 Task: In the  document David ,change text color to 'Dark Red' Insert the mentioned shape on left side of the text 'Rounded Rectangle'. Change color of the shape to  PinkChange shape height to  1.5
Action: Mouse moved to (125, 145)
Screenshot: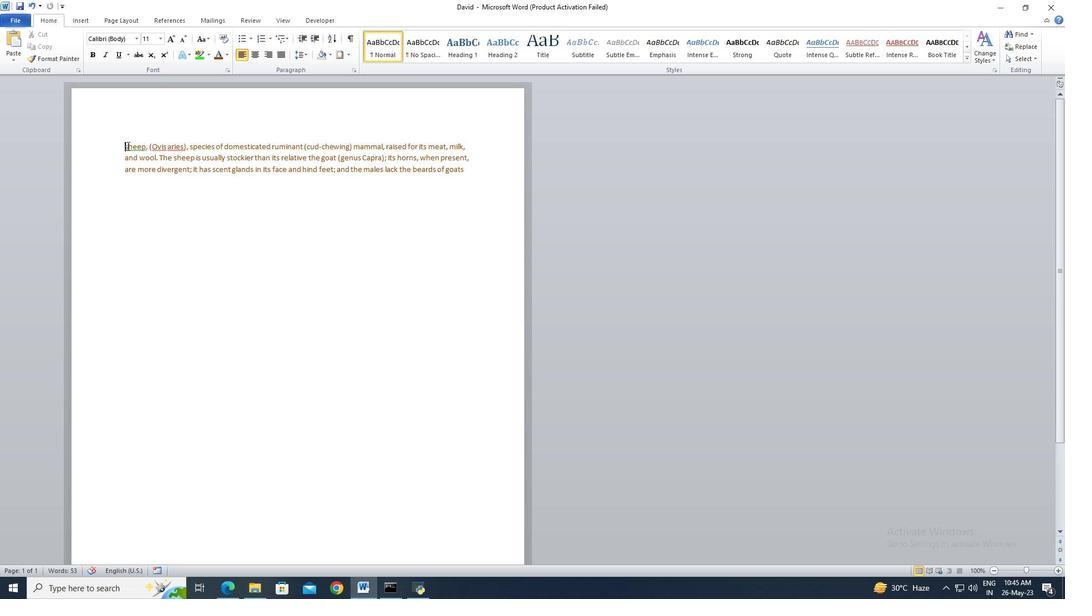 
Action: Mouse pressed left at (125, 145)
Screenshot: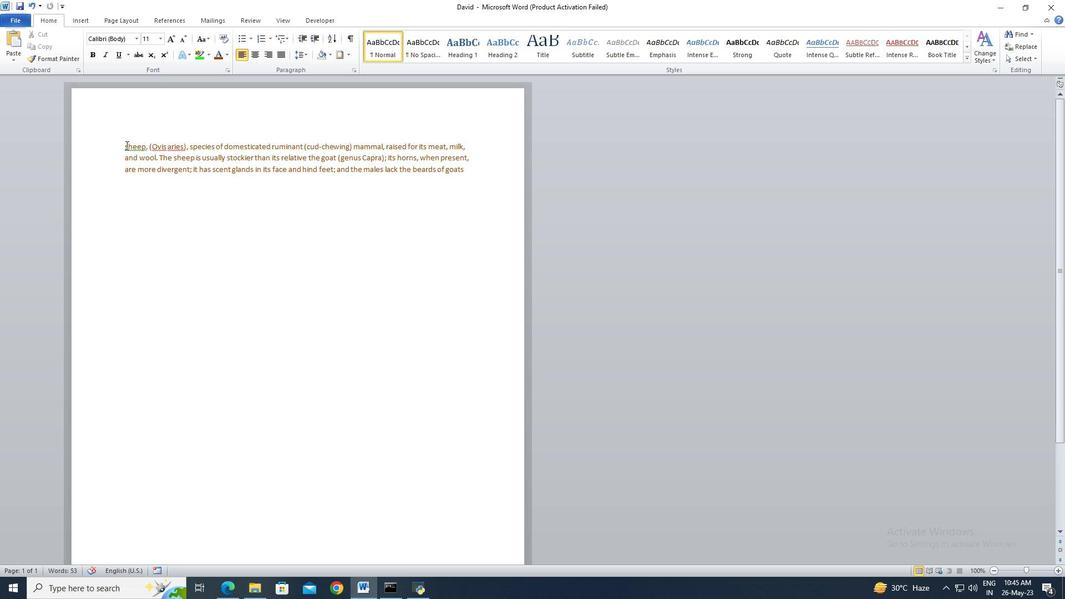 
Action: Mouse moved to (475, 174)
Screenshot: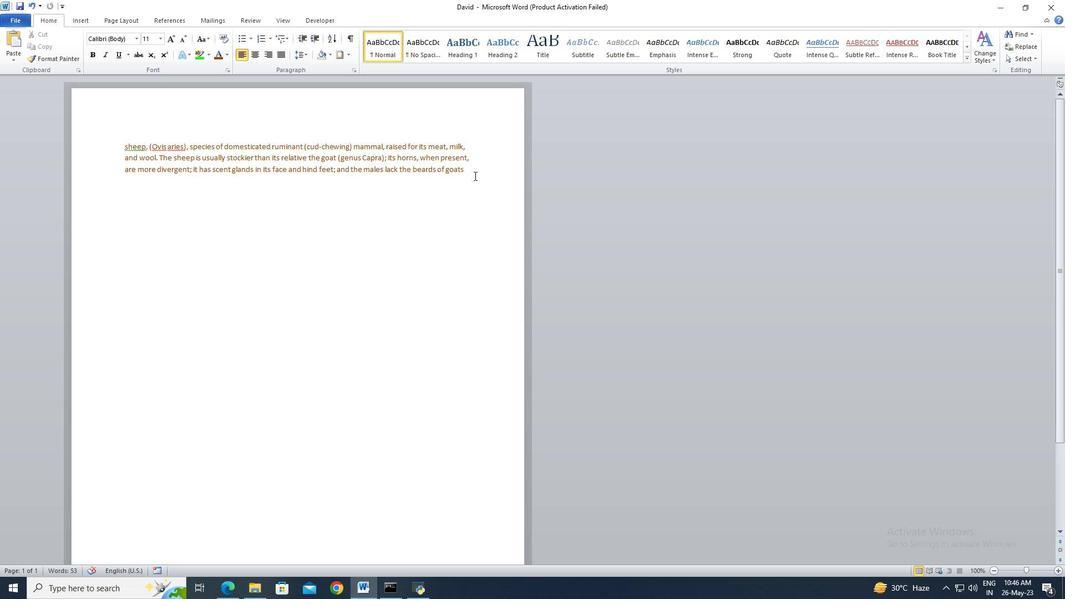 
Action: Key pressed <Key.shift>
Screenshot: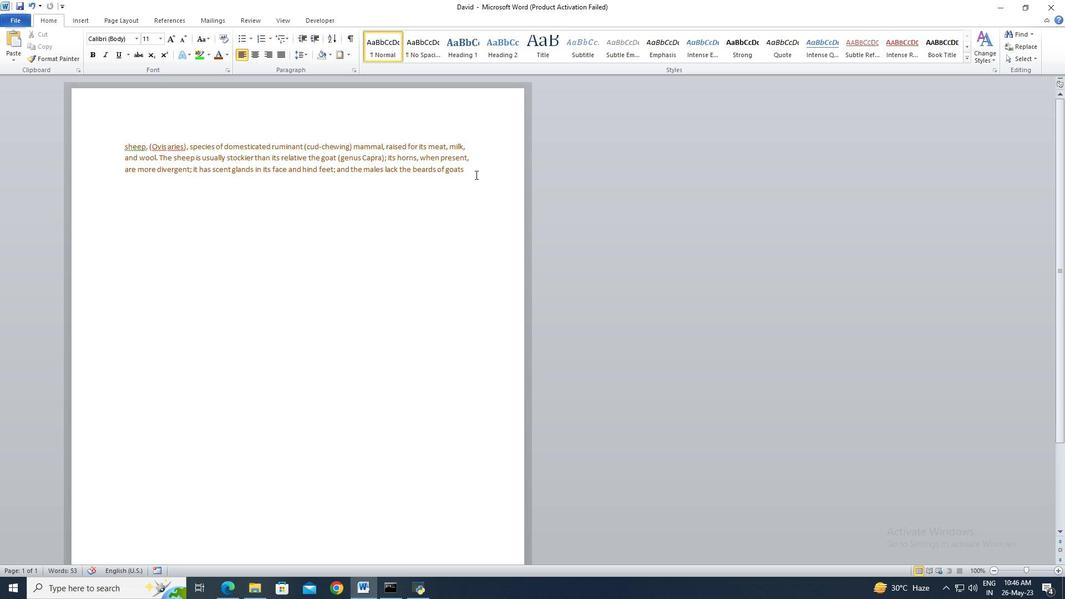 
Action: Mouse pressed left at (475, 174)
Screenshot: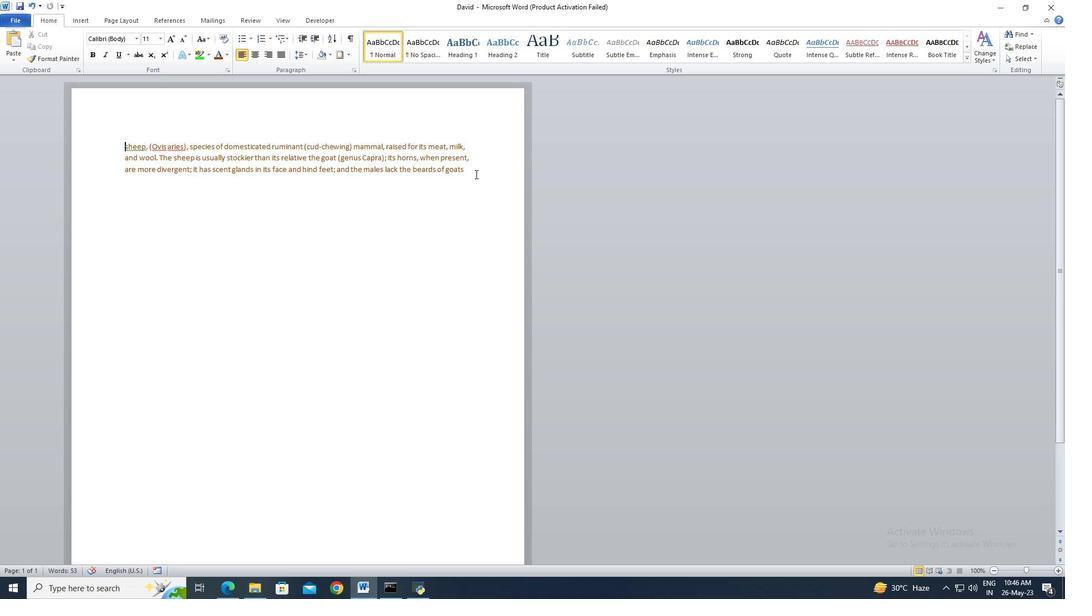 
Action: Mouse moved to (229, 59)
Screenshot: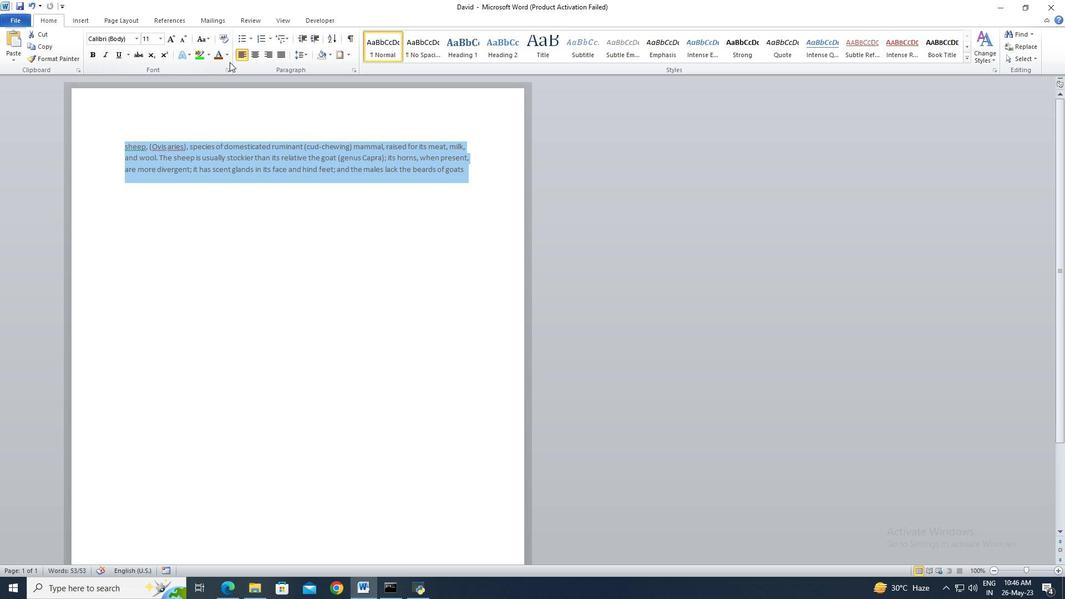 
Action: Mouse pressed left at (229, 59)
Screenshot: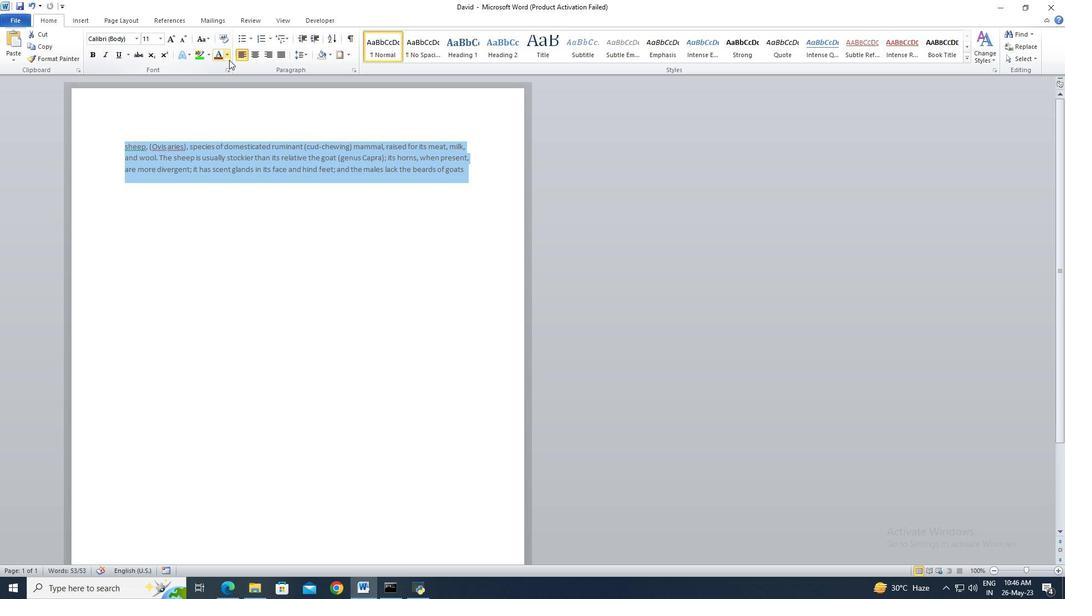 
Action: Mouse moved to (265, 119)
Screenshot: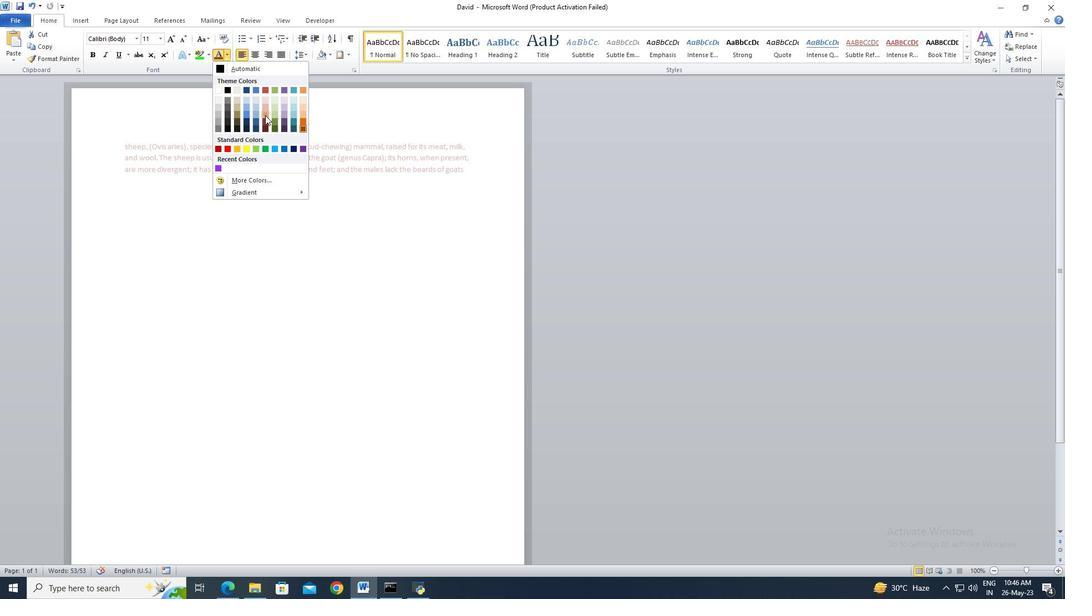 
Action: Mouse pressed left at (265, 119)
Screenshot: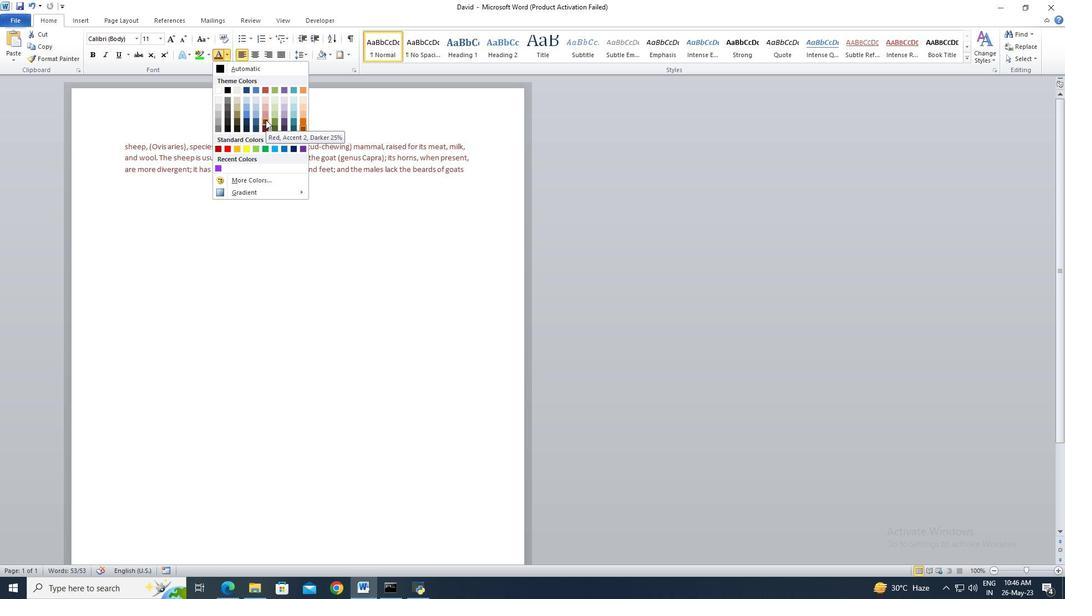 
Action: Mouse moved to (88, 22)
Screenshot: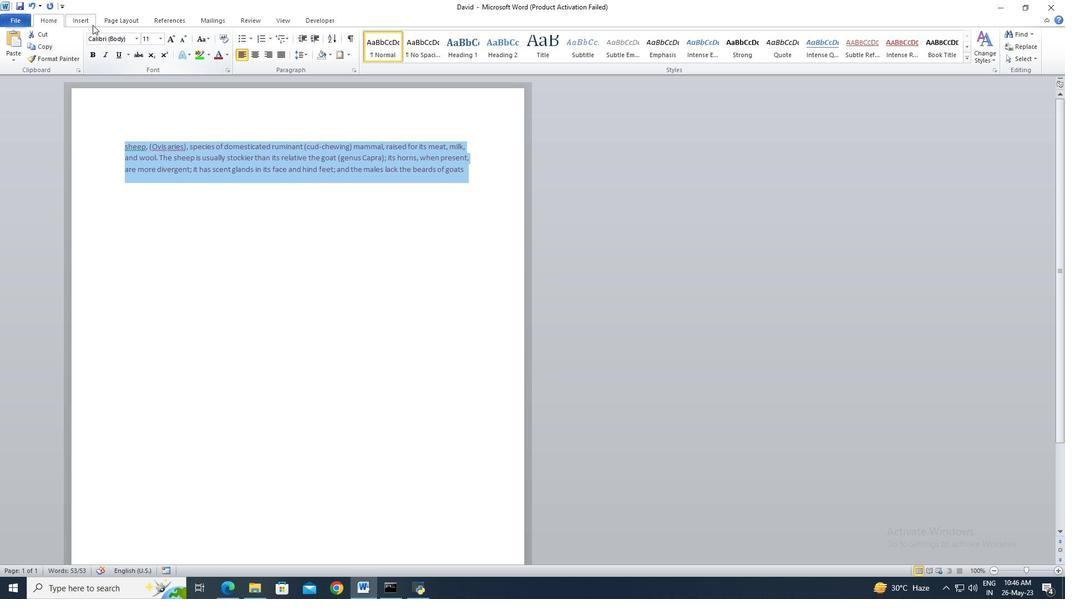 
Action: Mouse pressed left at (88, 22)
Screenshot: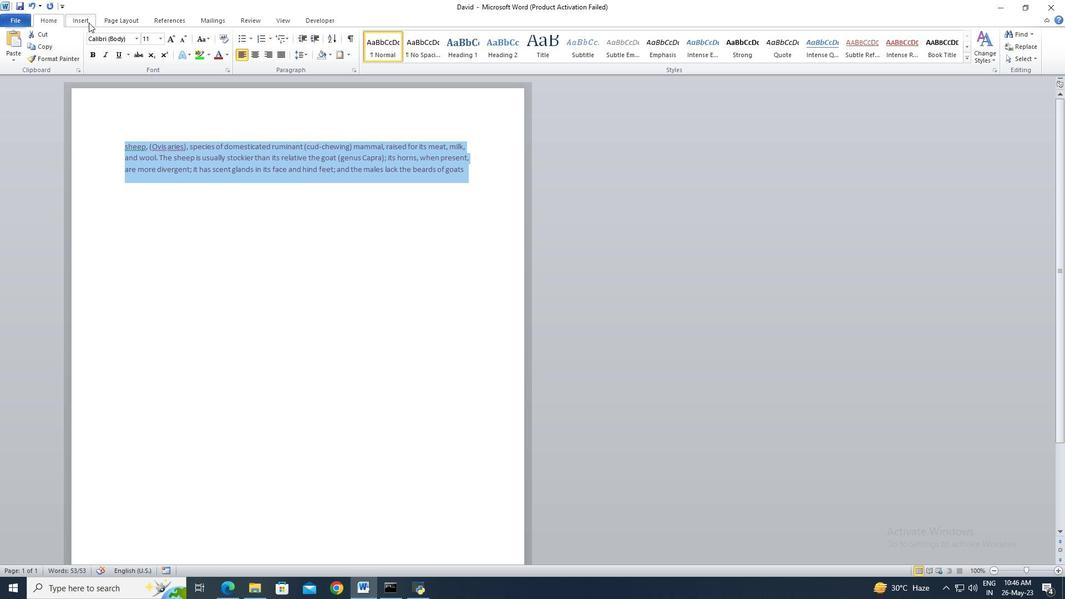 
Action: Mouse moved to (159, 53)
Screenshot: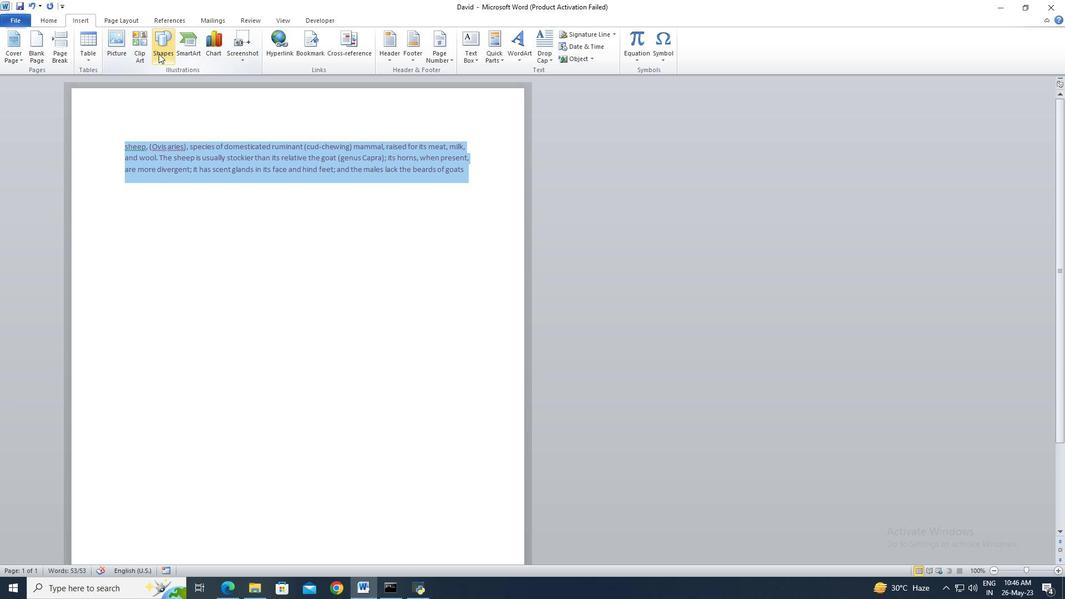 
Action: Mouse pressed left at (159, 53)
Screenshot: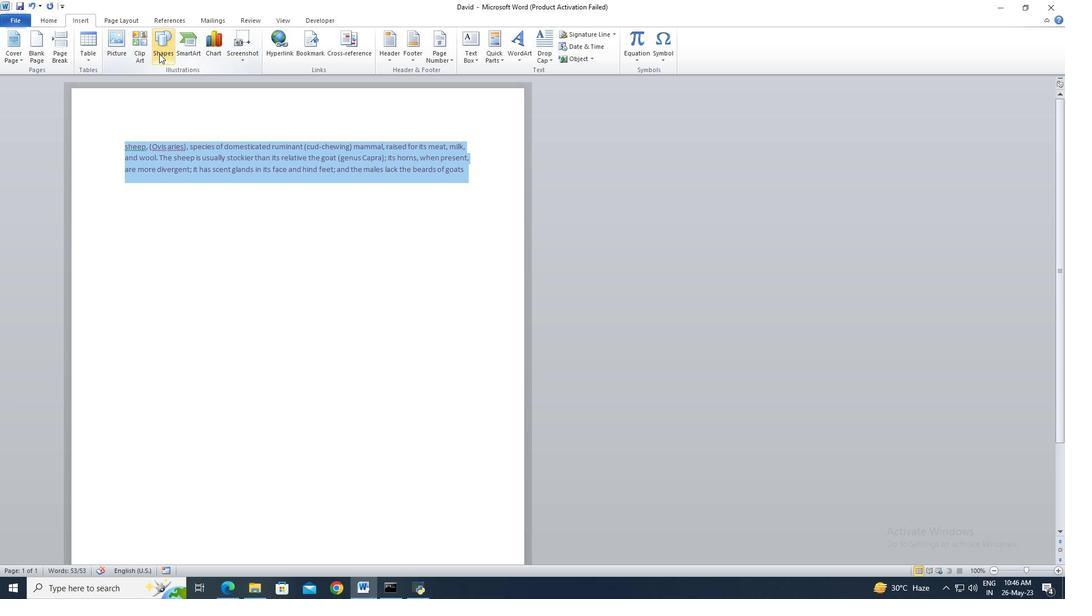 
Action: Mouse moved to (172, 132)
Screenshot: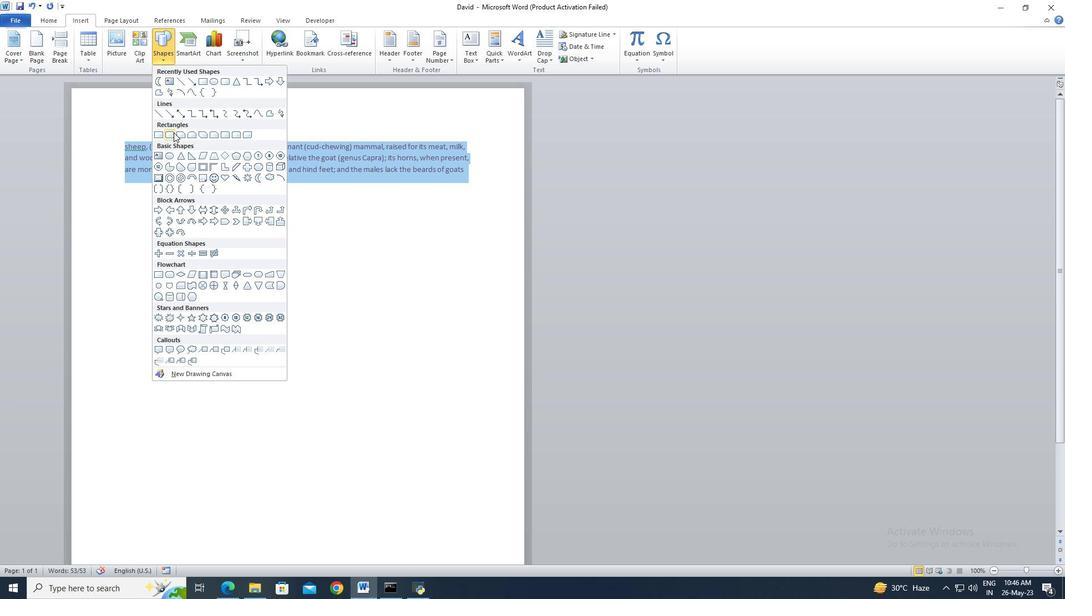 
Action: Mouse pressed left at (172, 132)
Screenshot: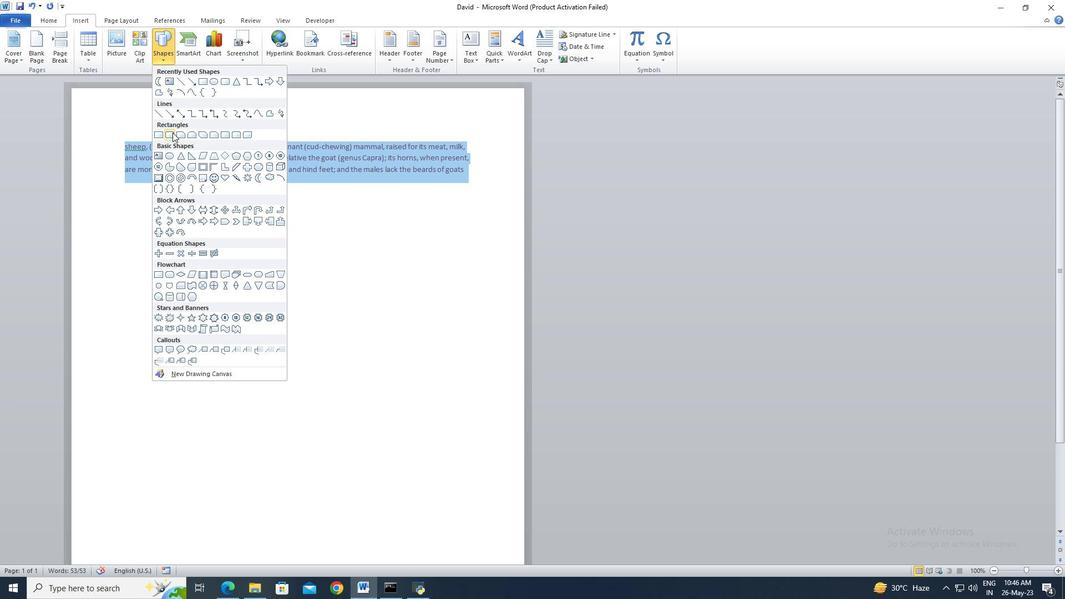 
Action: Mouse moved to (81, 144)
Screenshot: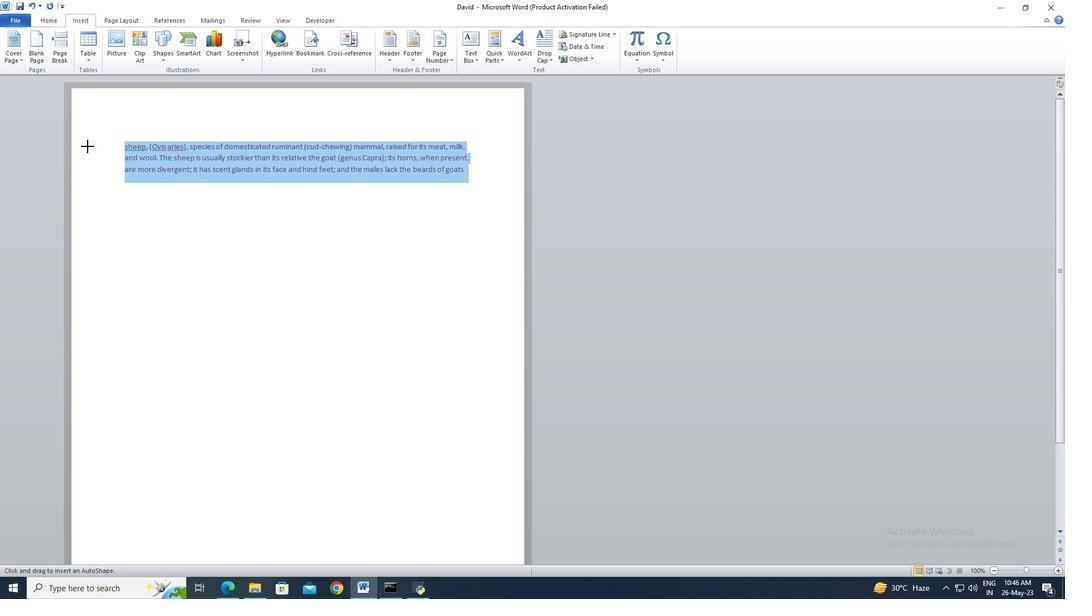 
Action: Mouse pressed left at (81, 144)
Screenshot: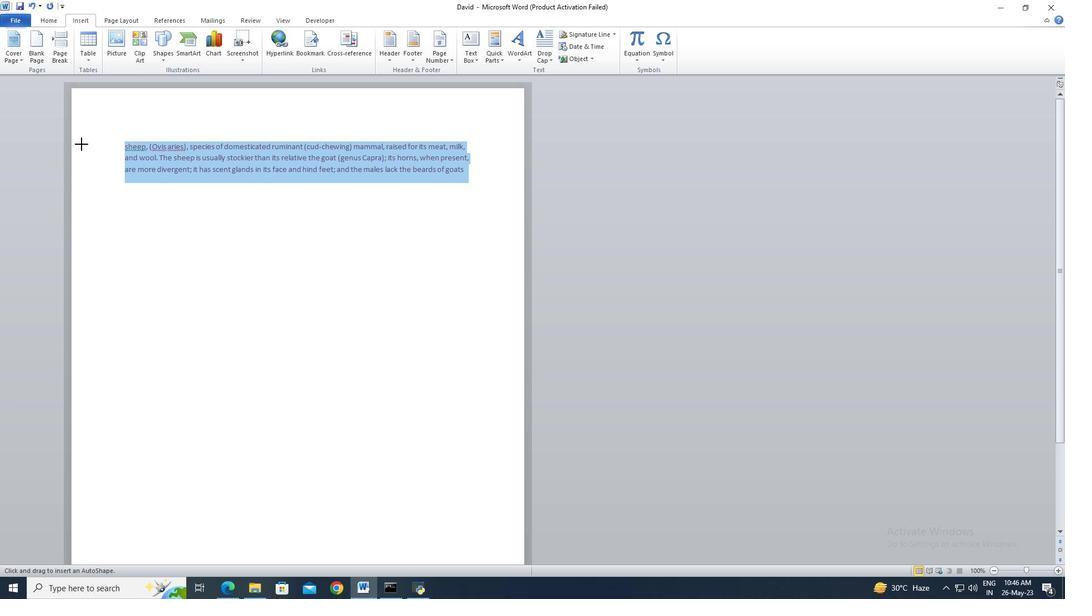 
Action: Mouse moved to (415, 34)
Screenshot: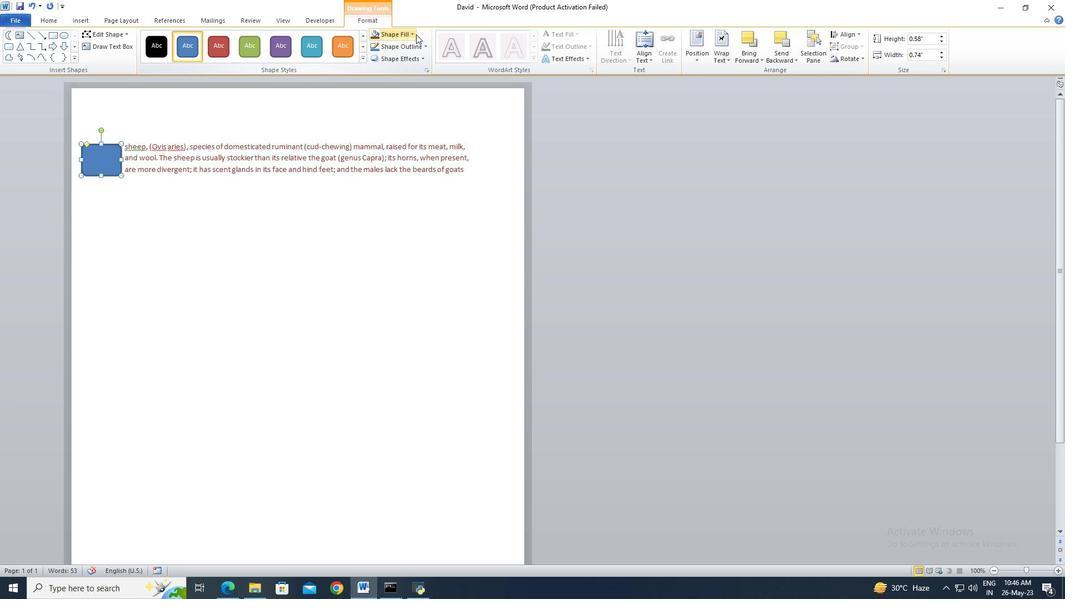 
Action: Mouse pressed left at (415, 34)
Screenshot: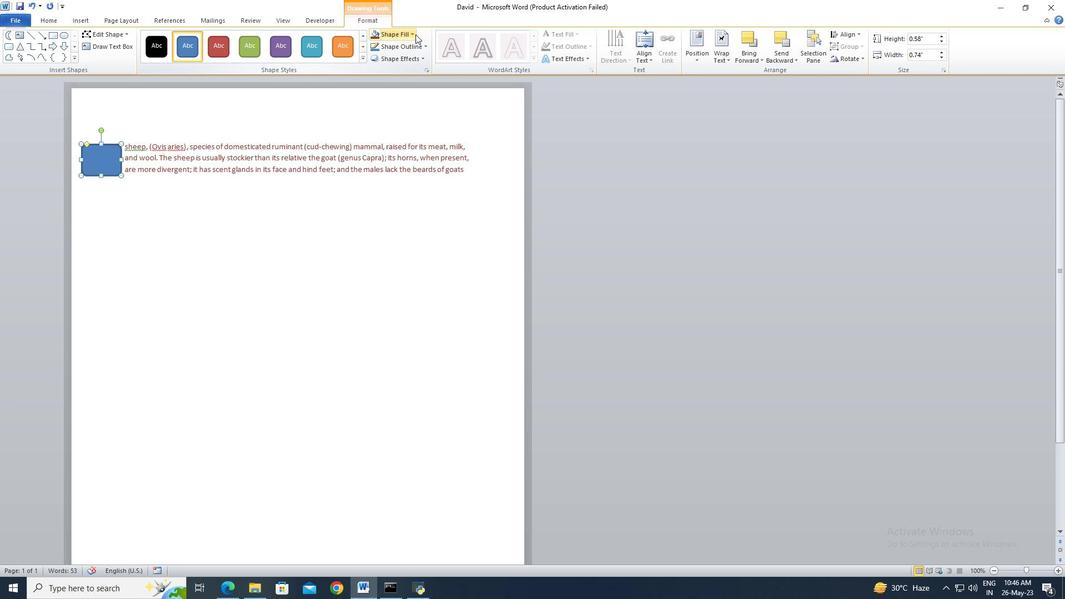 
Action: Mouse moved to (426, 161)
Screenshot: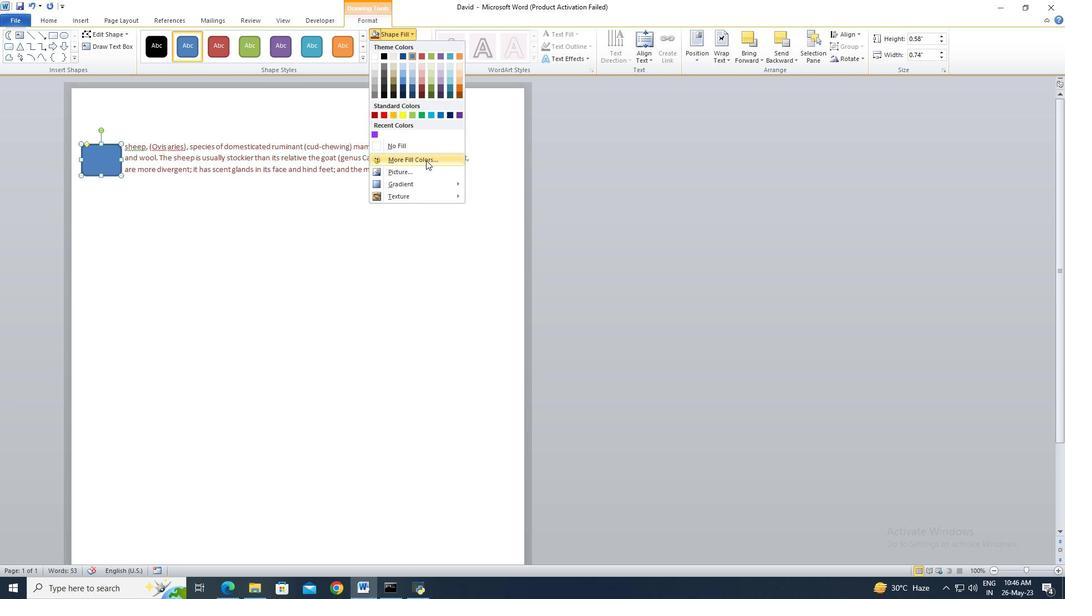 
Action: Mouse pressed left at (426, 161)
Screenshot: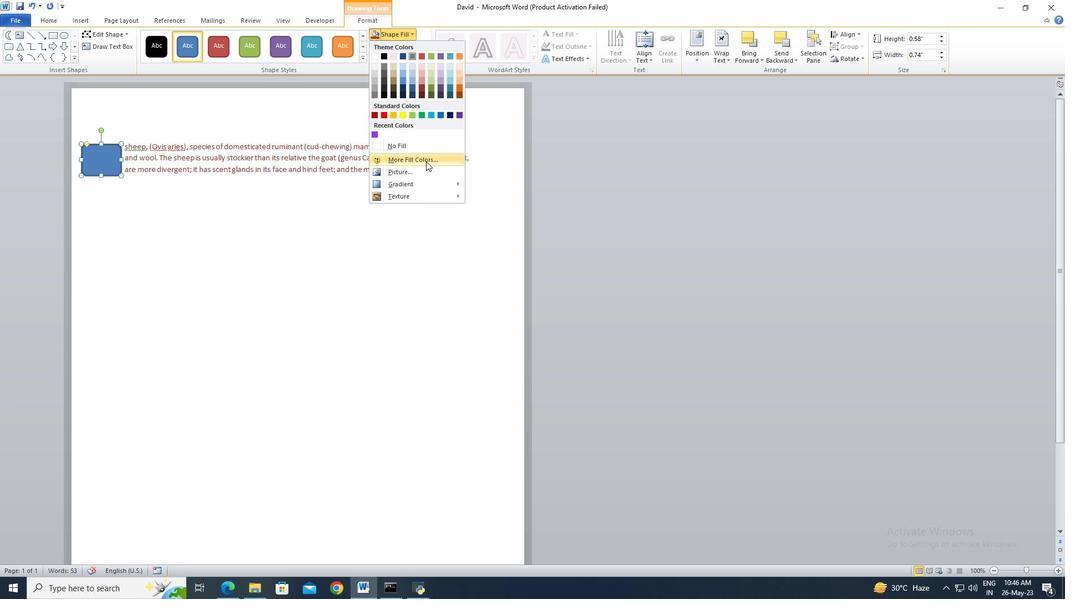 
Action: Mouse moved to (471, 199)
Screenshot: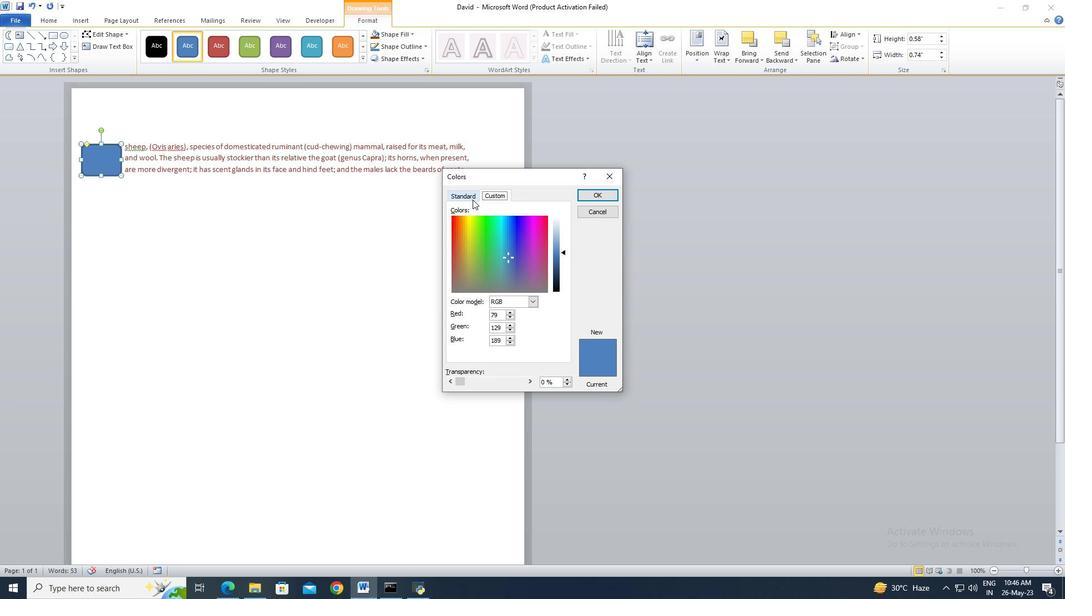 
Action: Mouse pressed left at (471, 199)
Screenshot: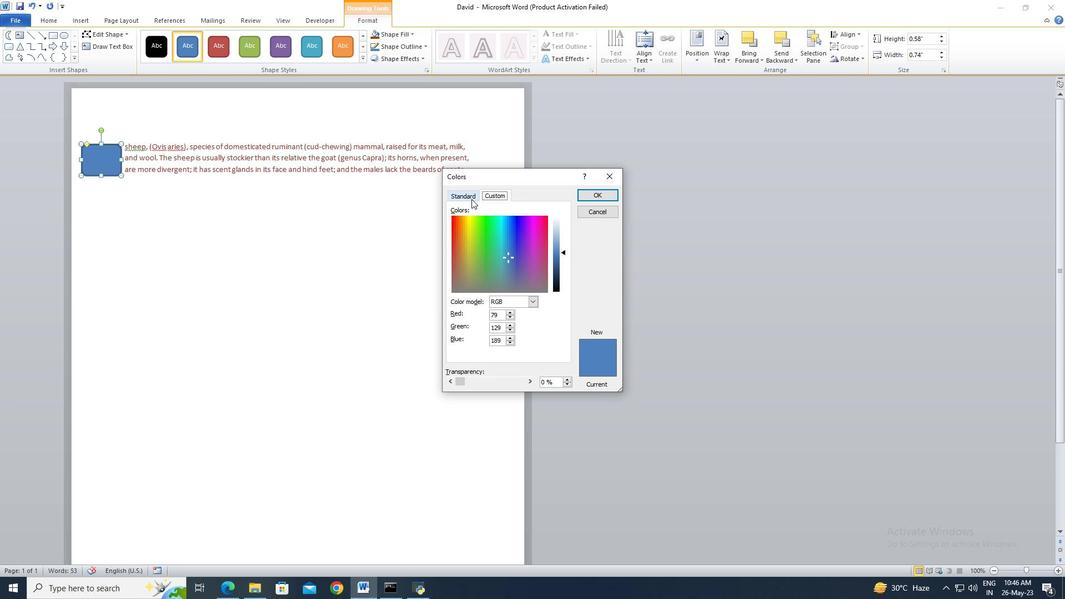 
Action: Mouse moved to (533, 263)
Screenshot: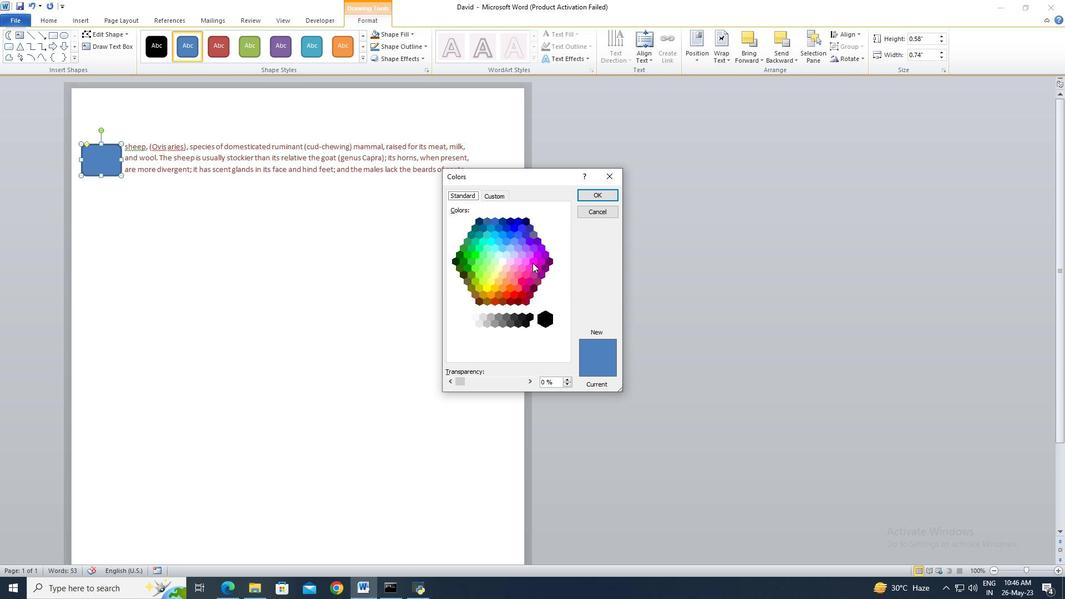 
Action: Mouse pressed left at (533, 263)
Screenshot: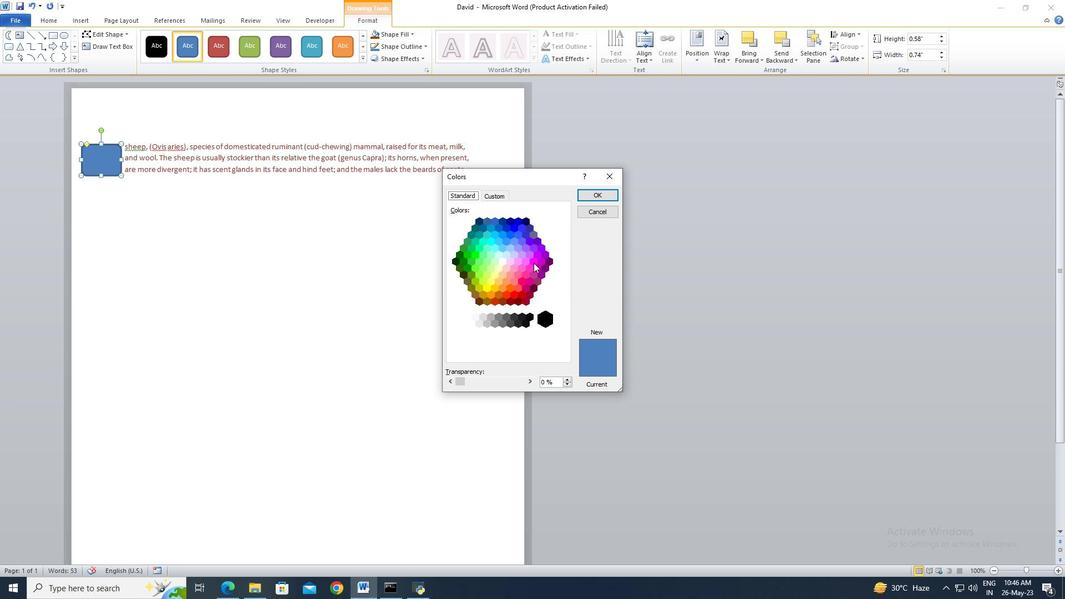 
Action: Mouse moved to (600, 199)
Screenshot: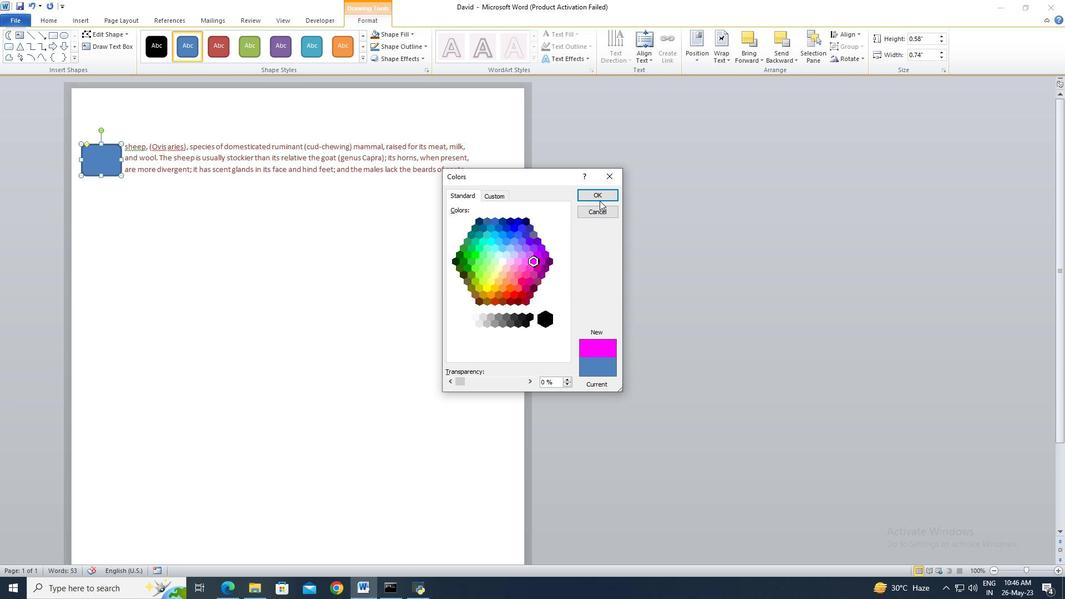
Action: Mouse pressed left at (600, 199)
Screenshot: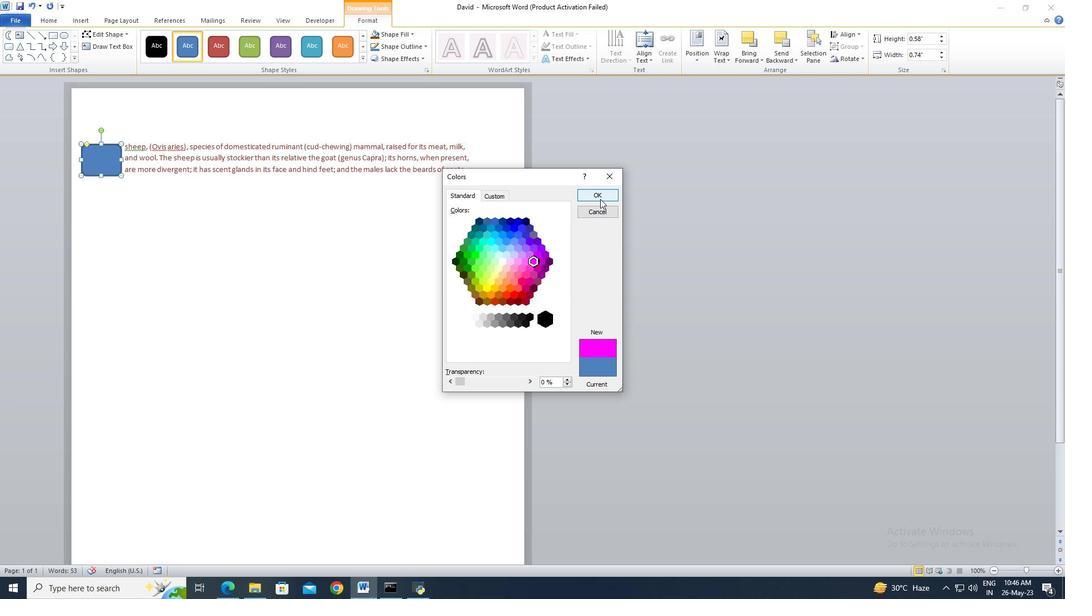 
Action: Mouse moved to (926, 41)
Screenshot: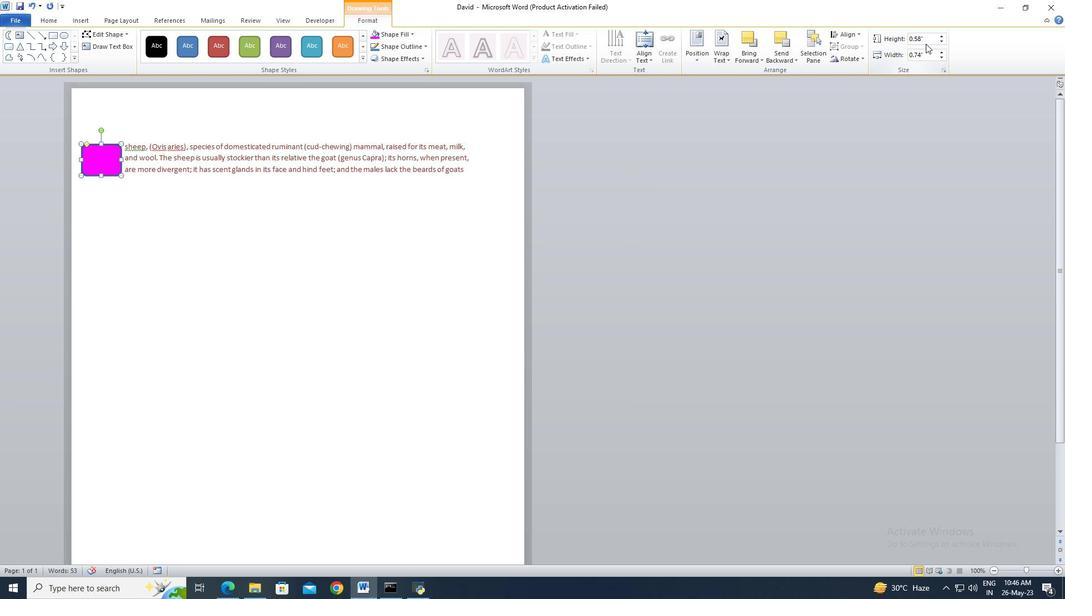 
Action: Mouse pressed left at (926, 41)
Screenshot: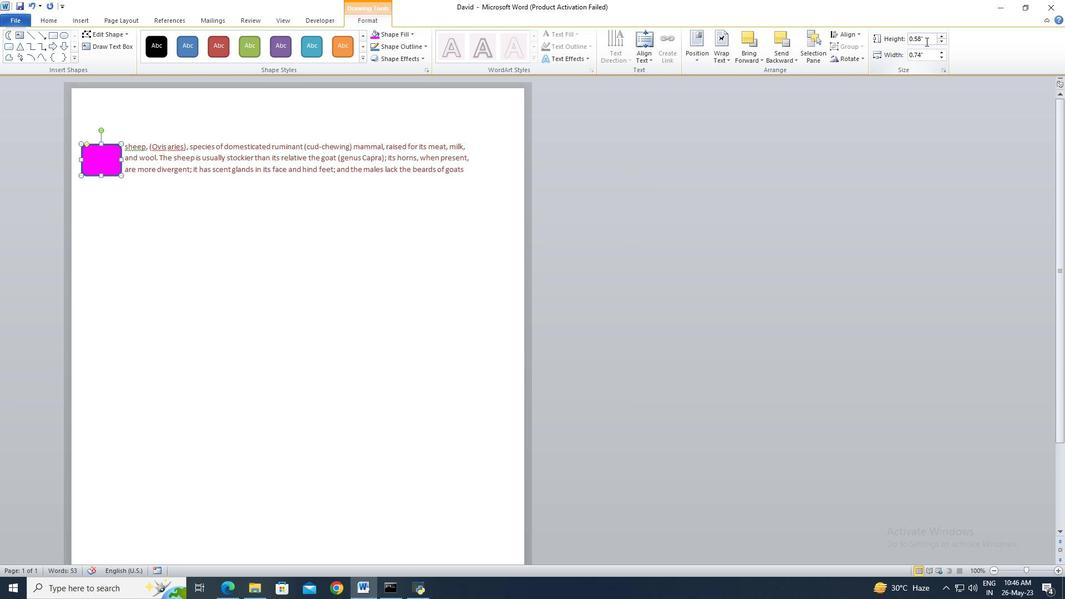 
Action: Mouse moved to (926, 41)
Screenshot: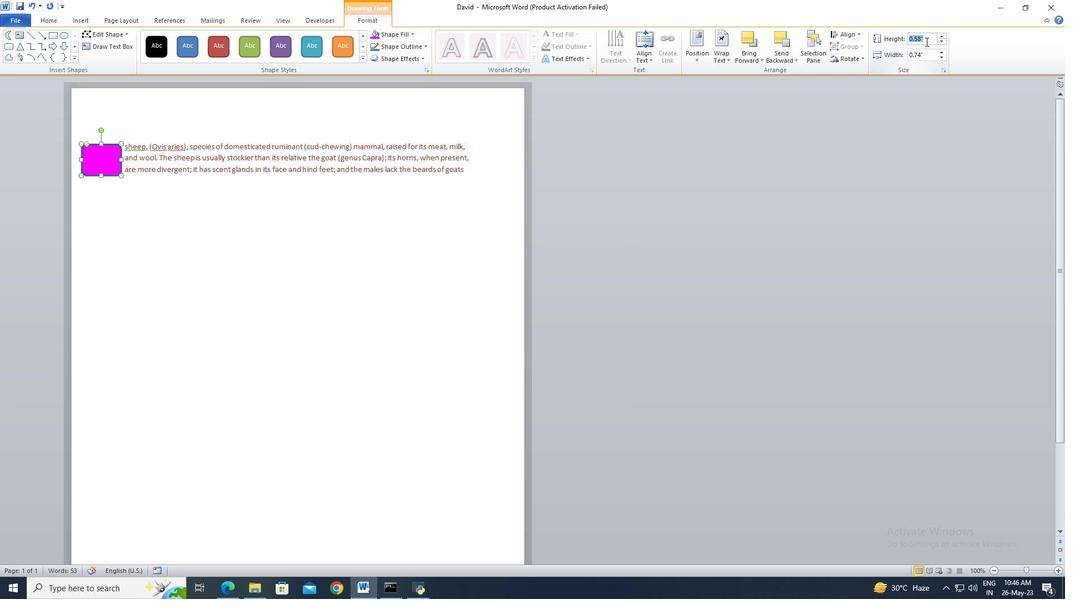 
Action: Key pressed 1.5<Key.enter>
Screenshot: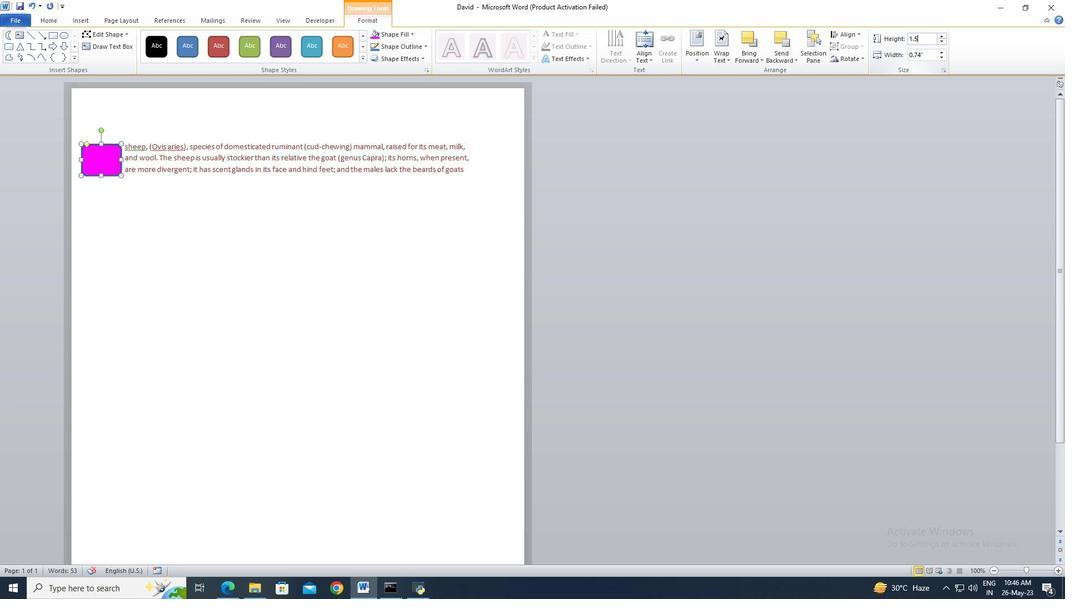 
